 Task: Log work in the project TourPlan for the issue 'Add support for offline messaging and chat' spent time as '6w 1d 23h 52m' and remaining time as '1w 6d 23h 23m' and move to top of backlog. Now add the issue to the epic 'Email and messaging system upgrade'.
Action: Mouse moved to (720, 286)
Screenshot: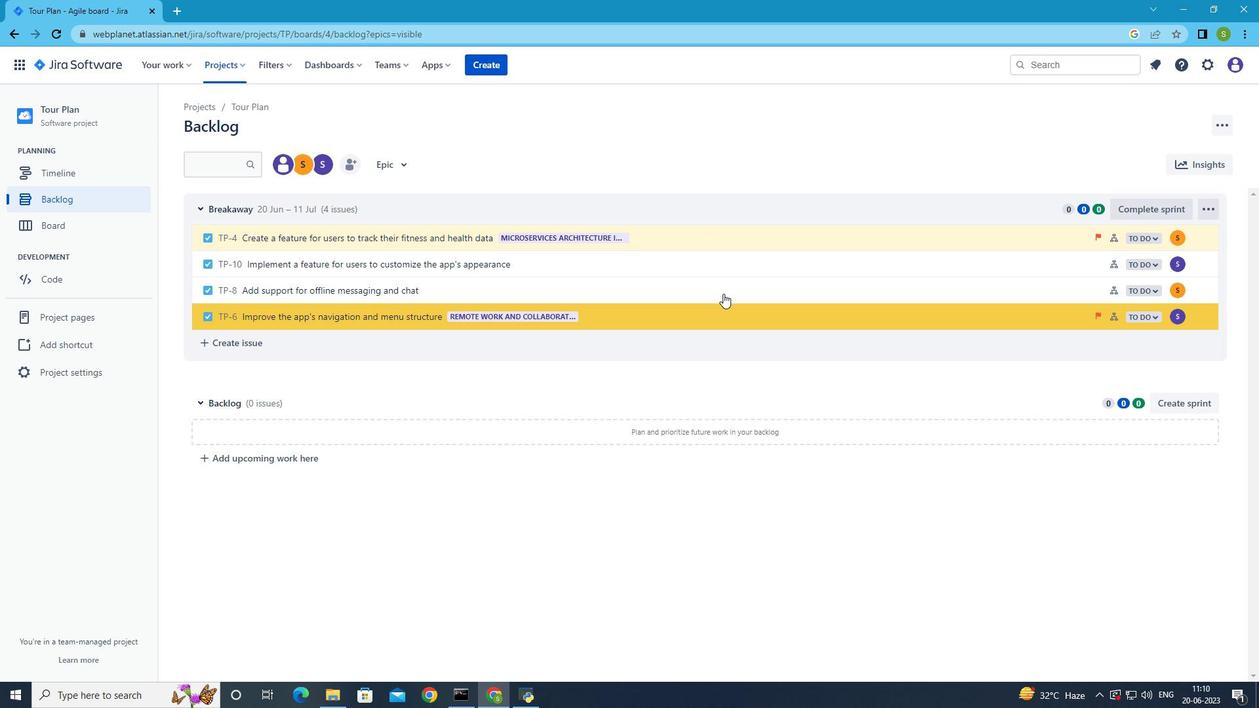 
Action: Mouse pressed left at (720, 286)
Screenshot: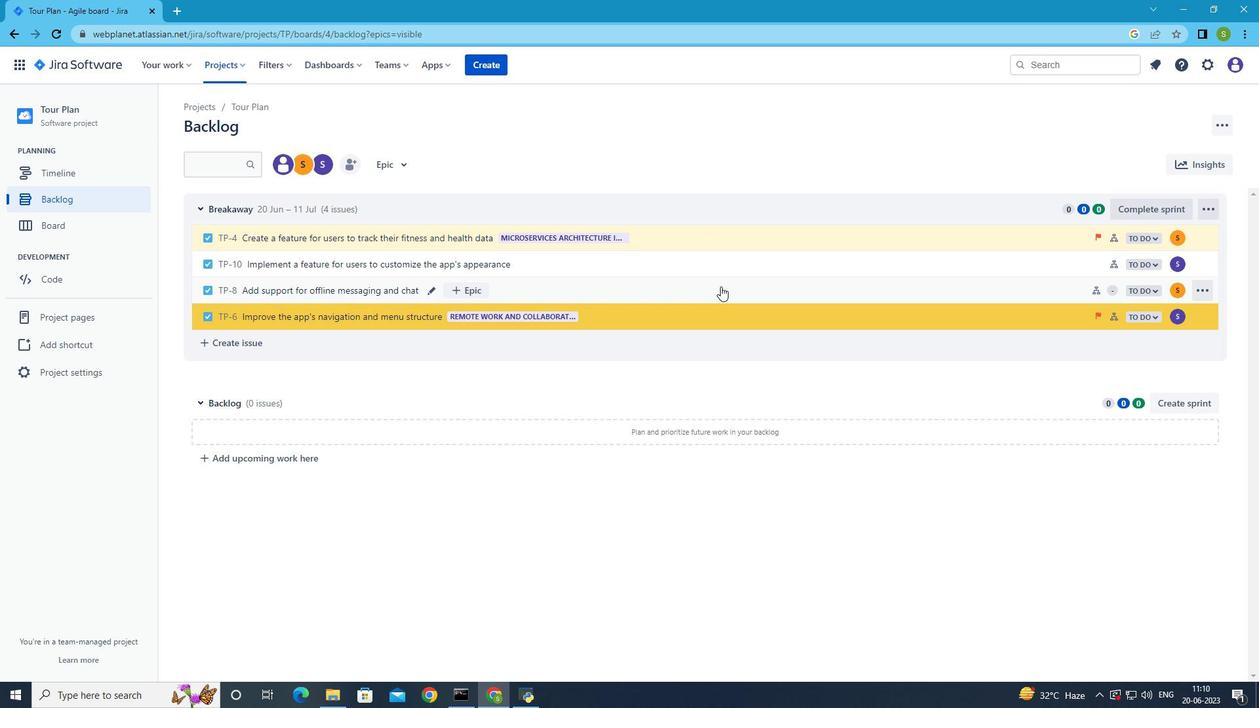 
Action: Mouse moved to (1200, 203)
Screenshot: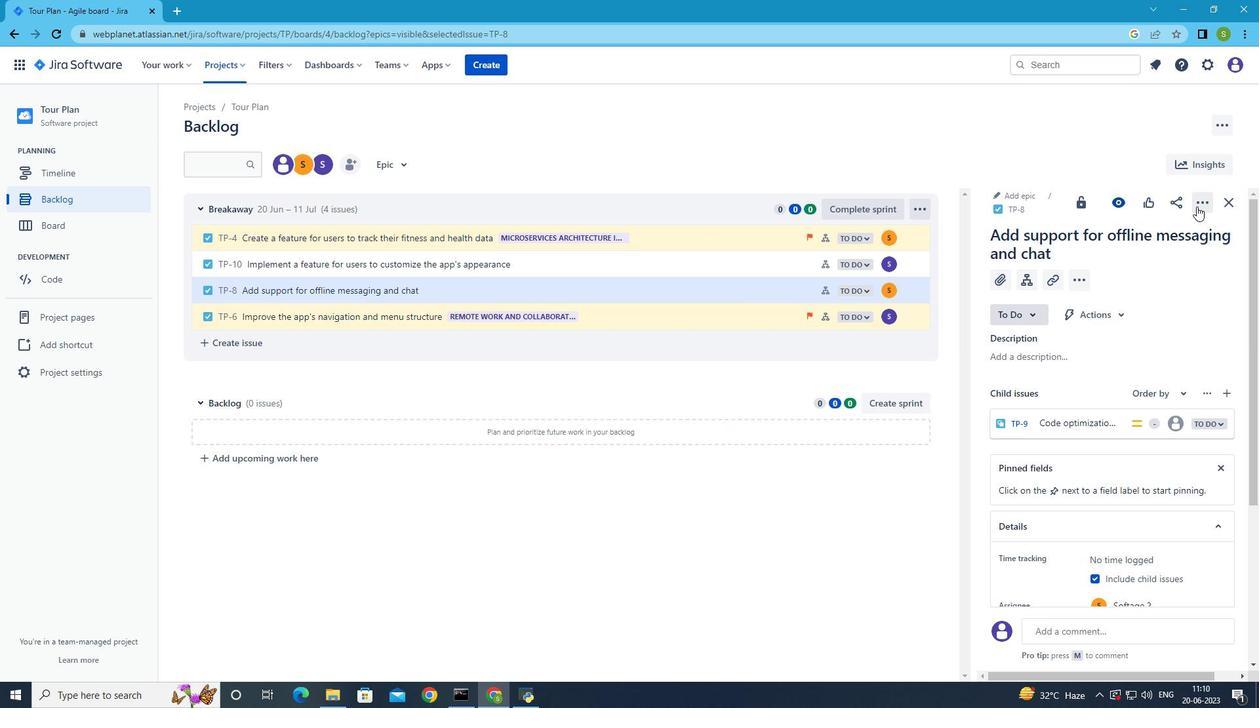 
Action: Mouse pressed left at (1200, 203)
Screenshot: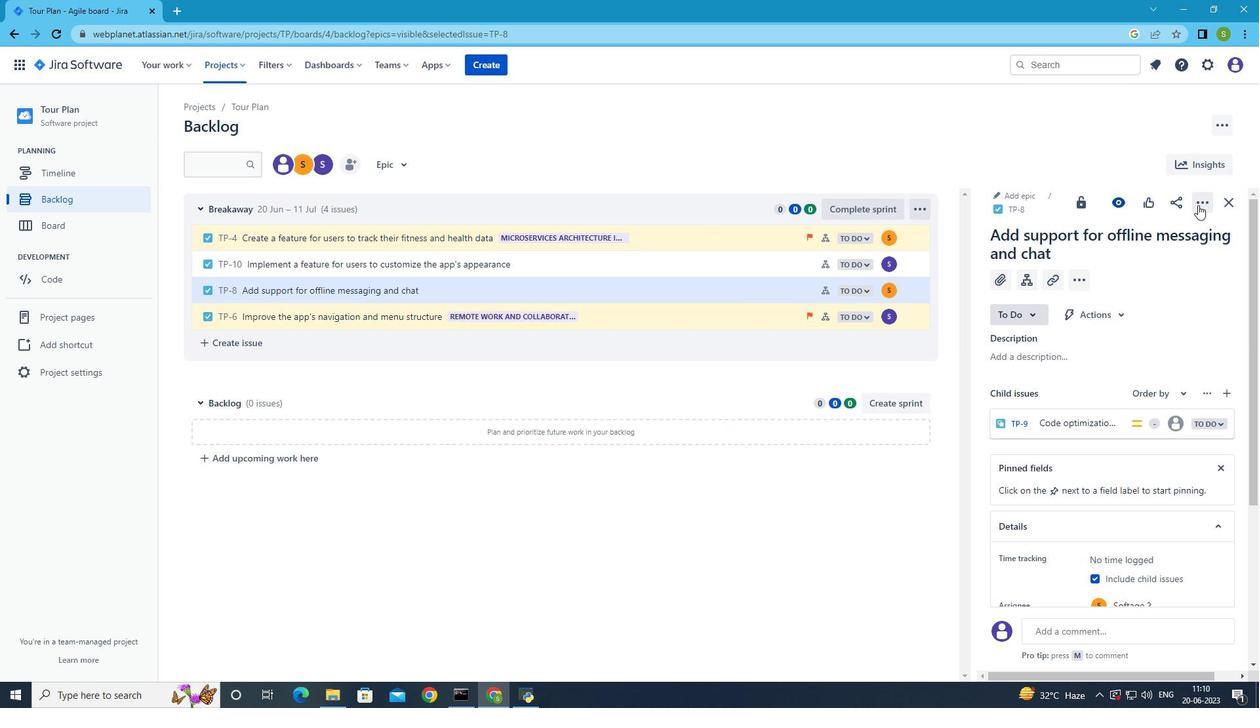 
Action: Mouse moved to (1175, 242)
Screenshot: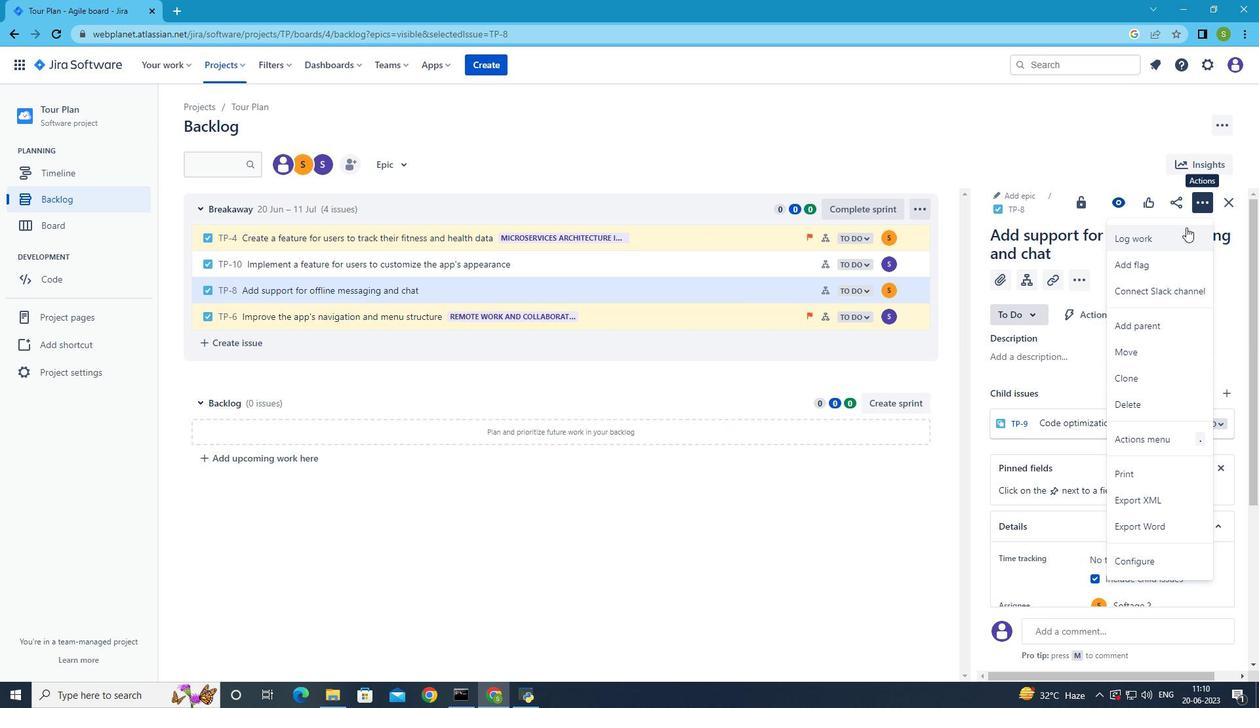
Action: Mouse pressed left at (1175, 242)
Screenshot: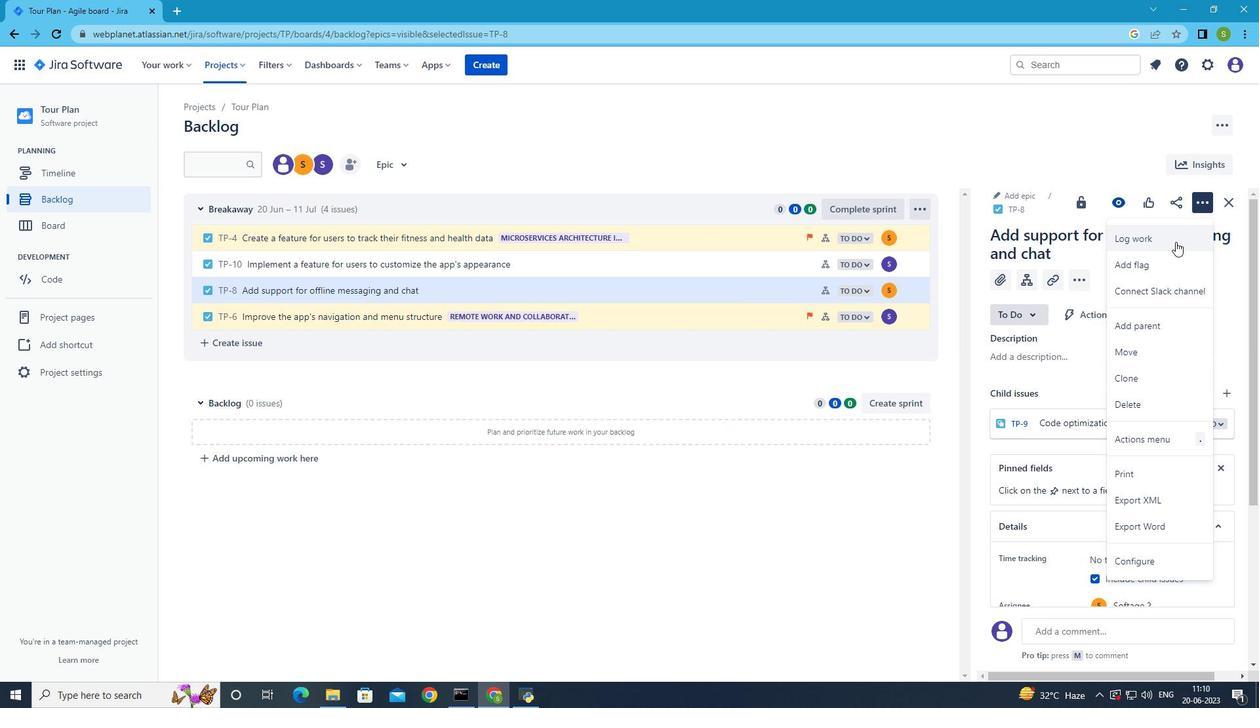 
Action: Mouse moved to (535, 194)
Screenshot: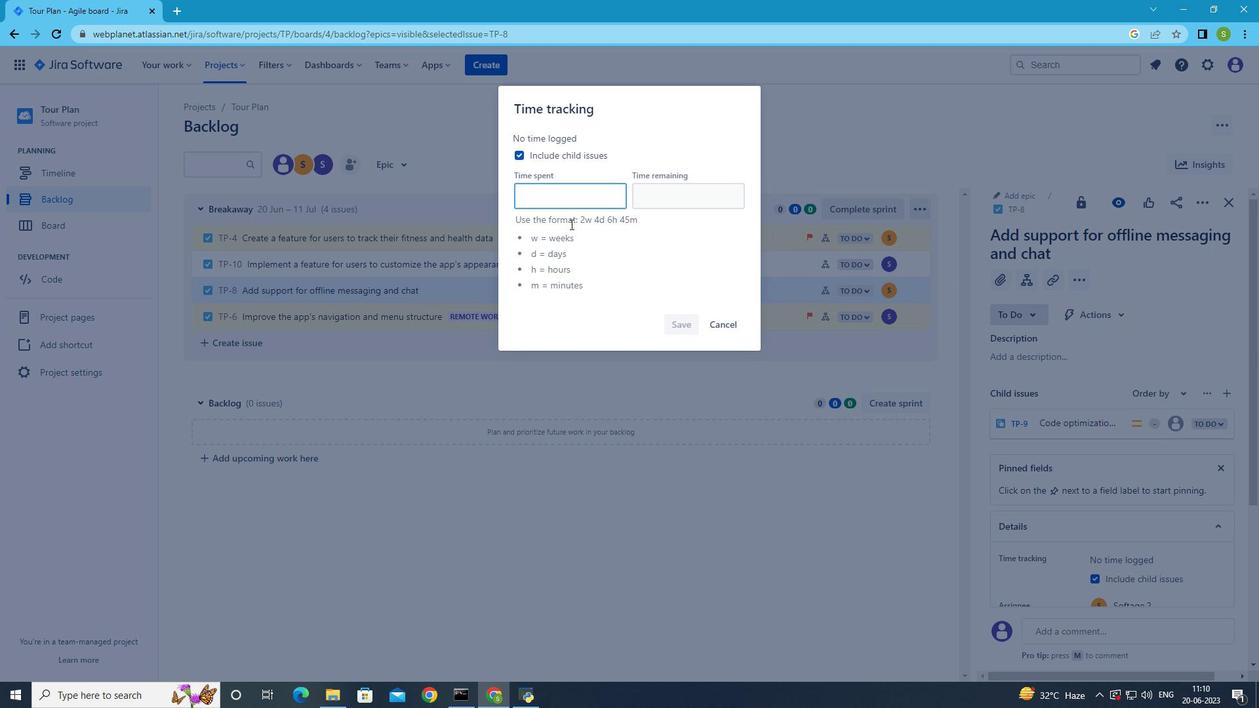 
Action: Mouse pressed left at (535, 194)
Screenshot: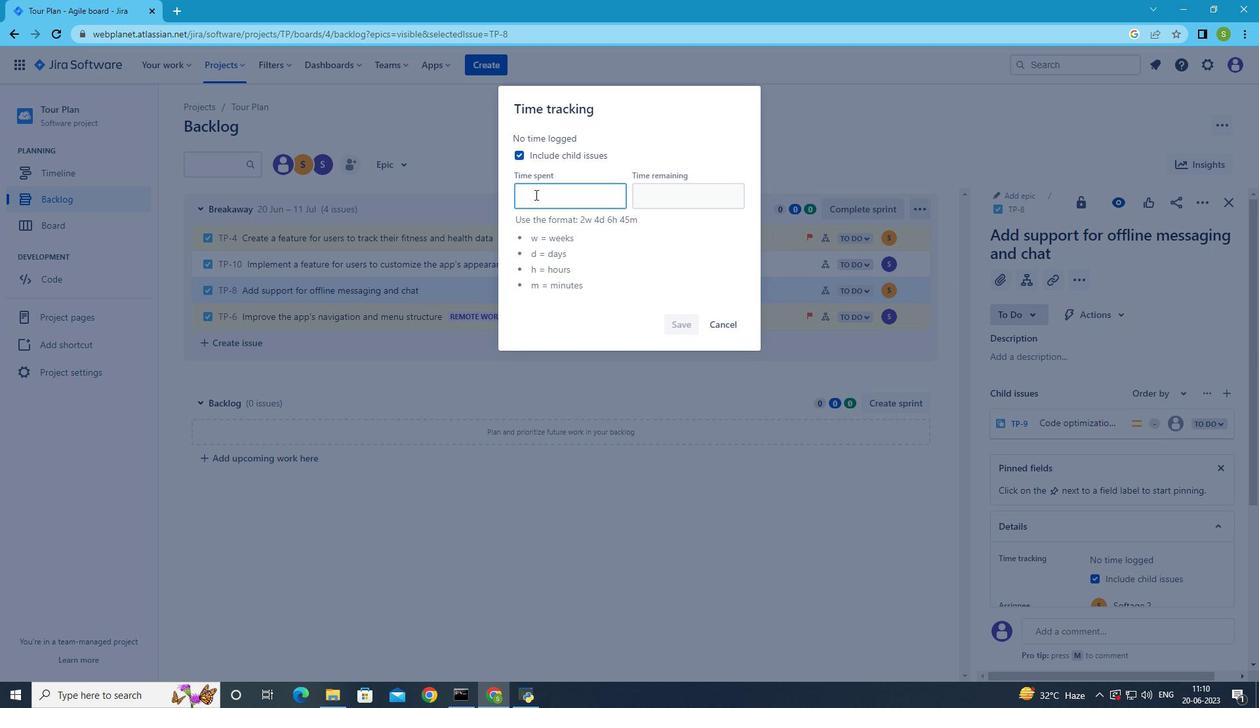 
Action: Key pressed 1d<Key.space>23h<Key.space>52m
Screenshot: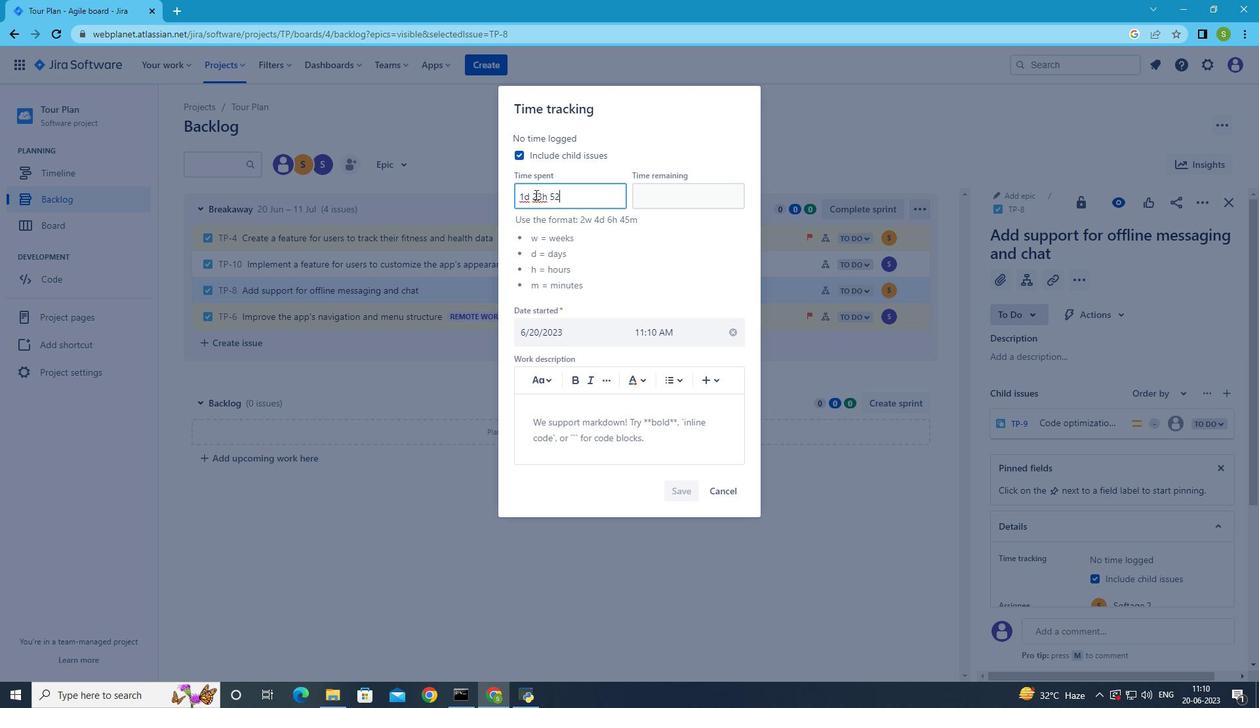 
Action: Mouse moved to (680, 203)
Screenshot: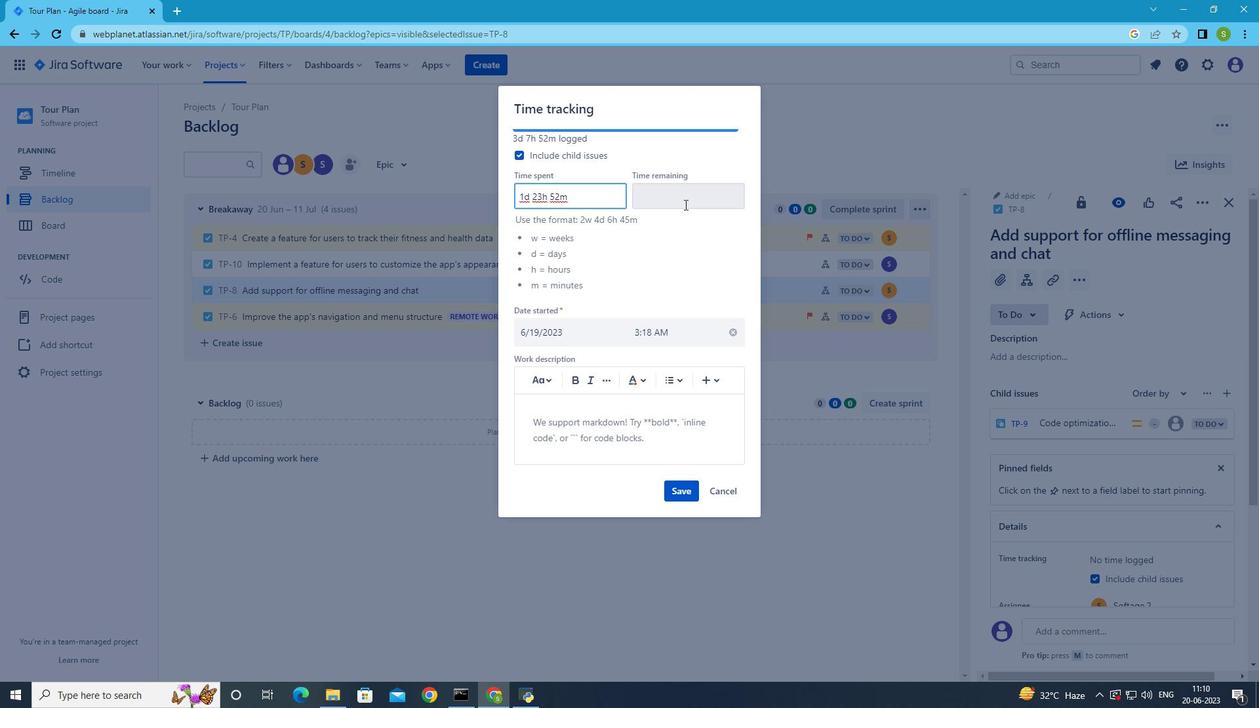 
Action: Mouse pressed left at (680, 203)
Screenshot: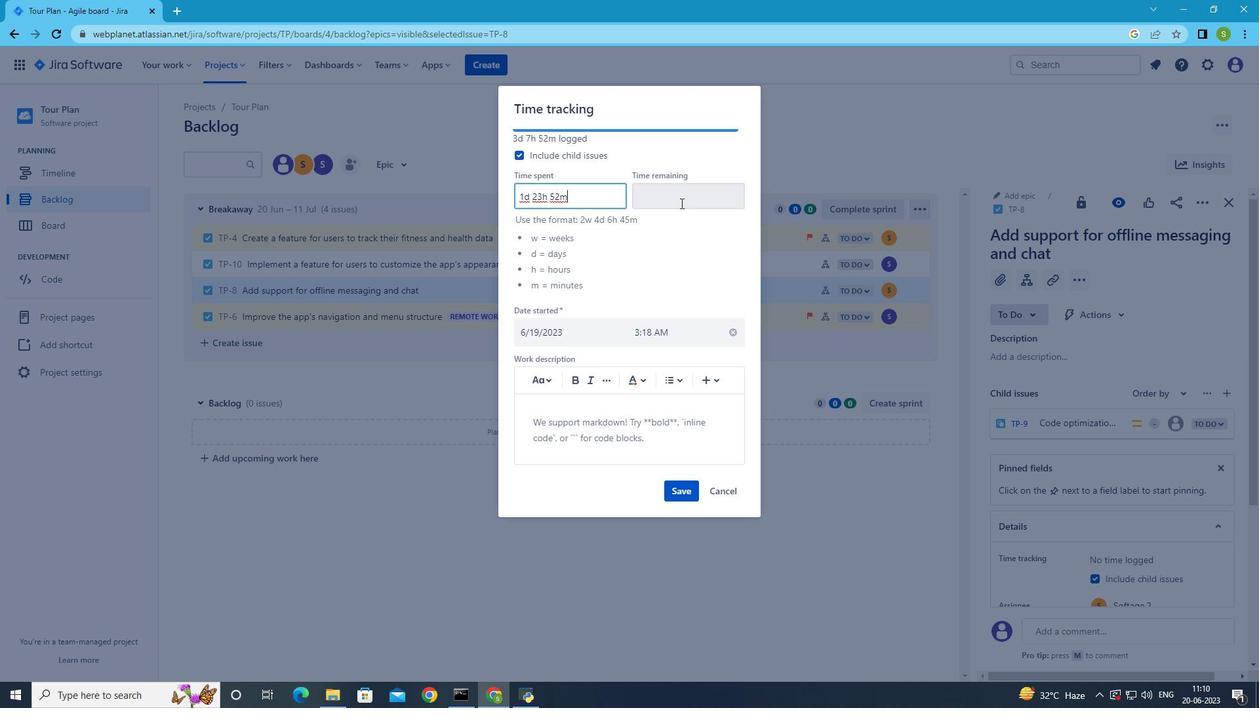 
Action: Key pressed 1w<Key.space>6d<Key.space>23h<Key.space>23m
Screenshot: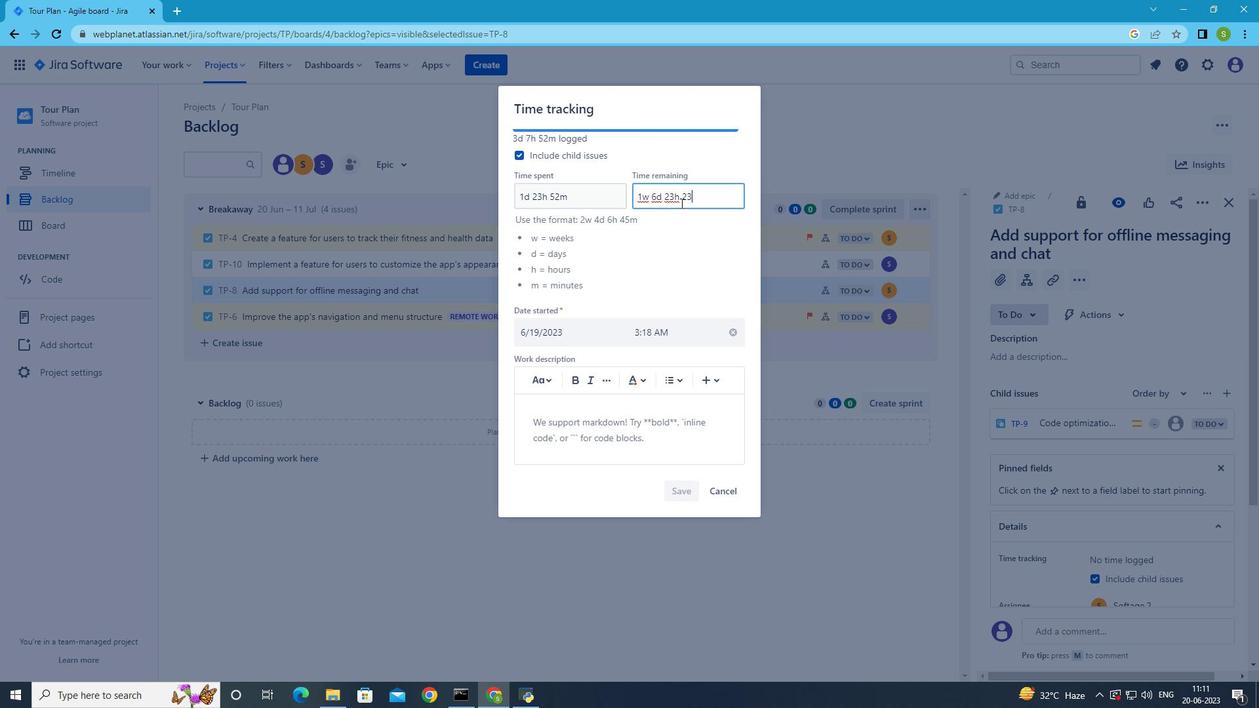 
Action: Mouse moved to (680, 493)
Screenshot: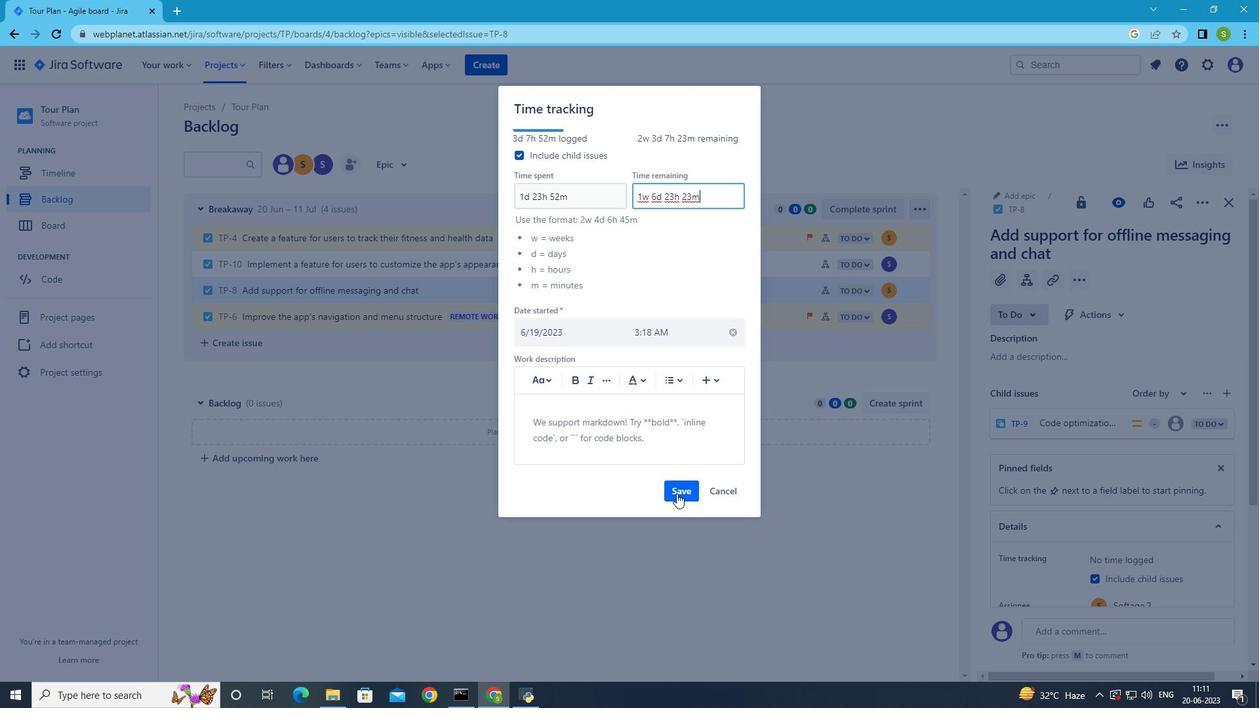 
Action: Mouse pressed left at (680, 493)
Screenshot: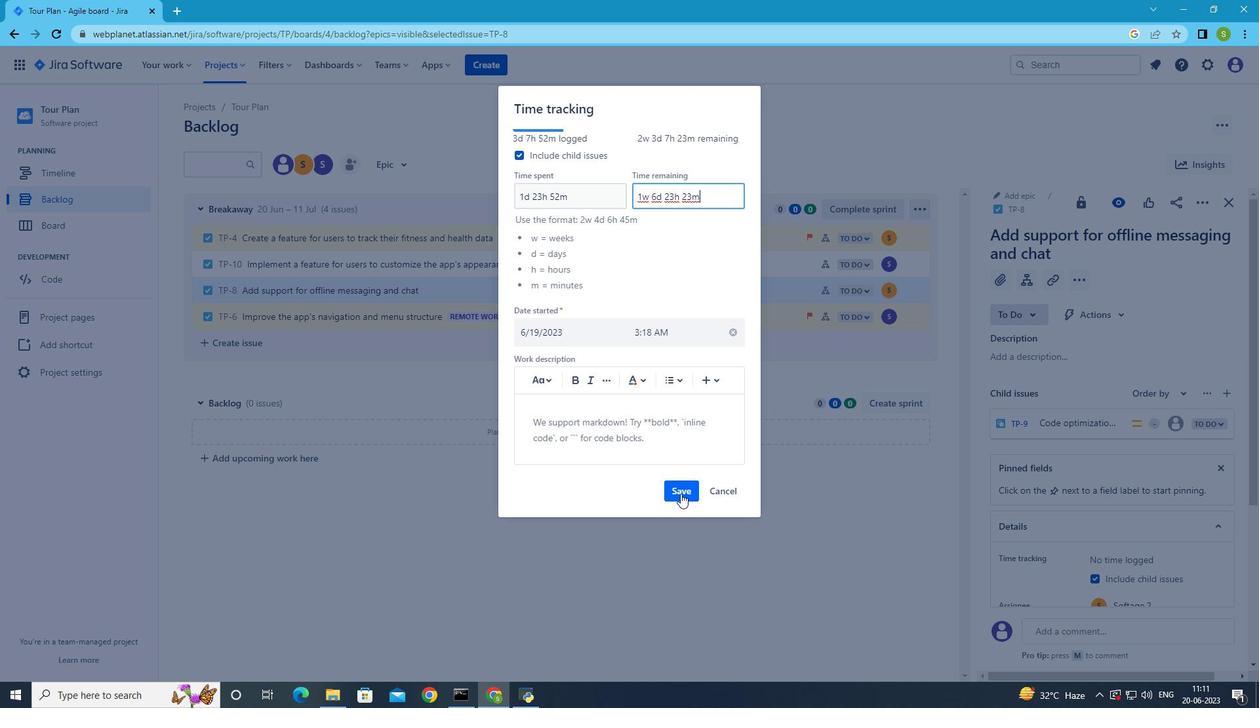 
Action: Mouse moved to (1196, 203)
Screenshot: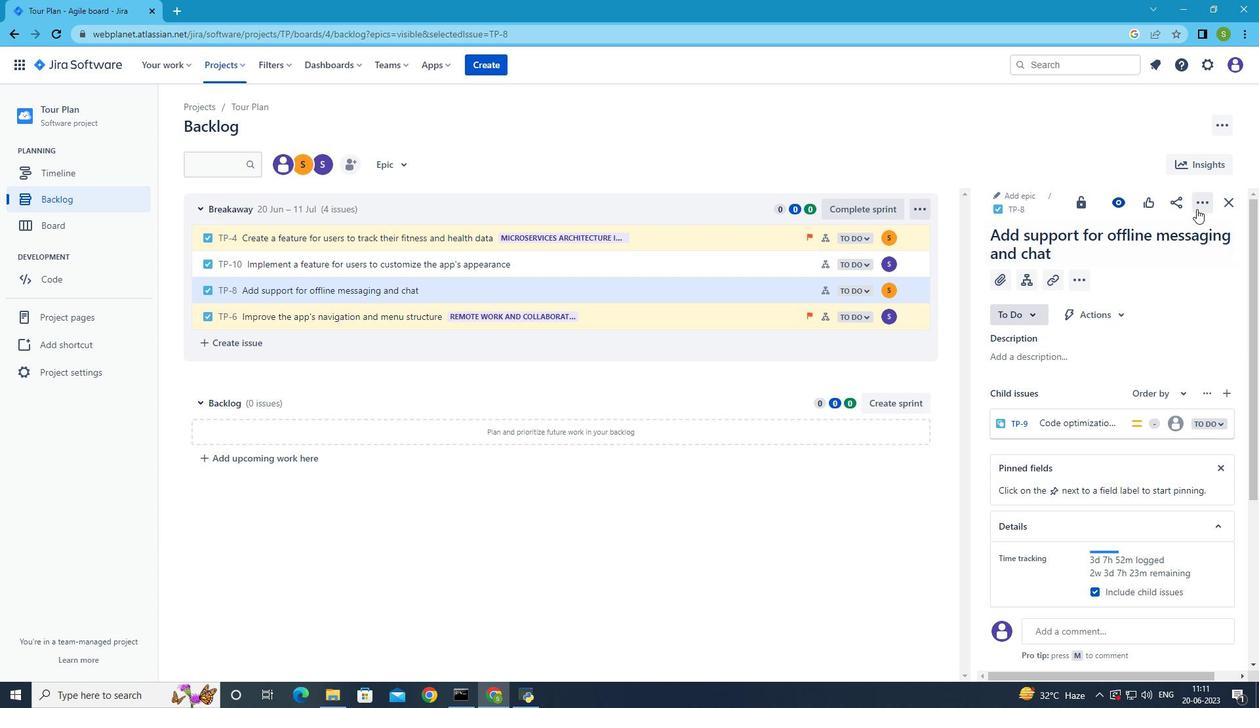 
Action: Mouse pressed left at (1196, 203)
Screenshot: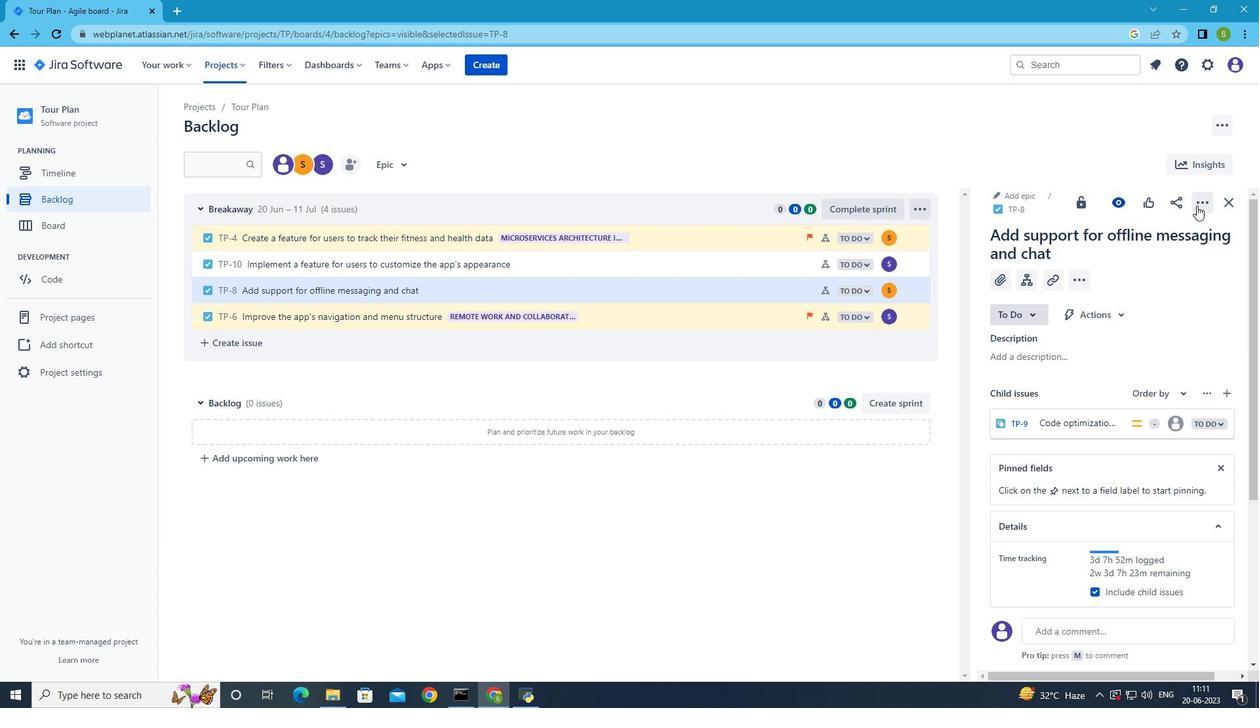 
Action: Mouse moved to (1160, 261)
Screenshot: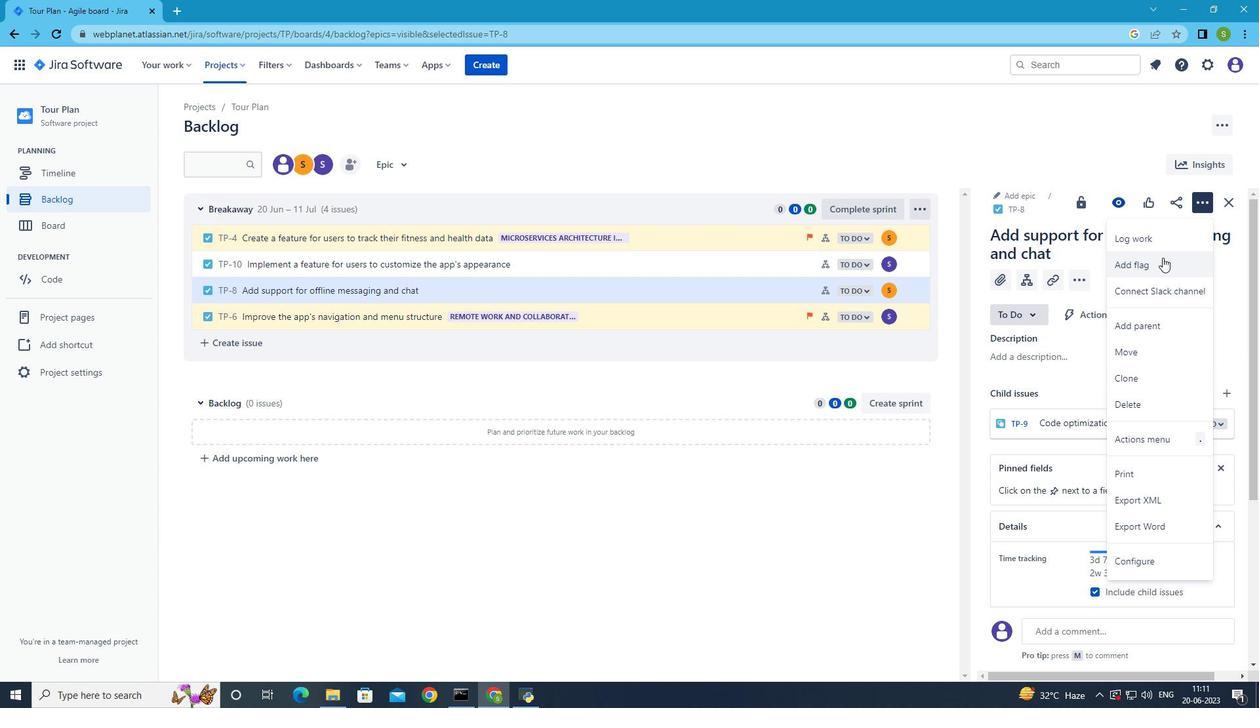 
Action: Mouse pressed left at (1160, 261)
Screenshot: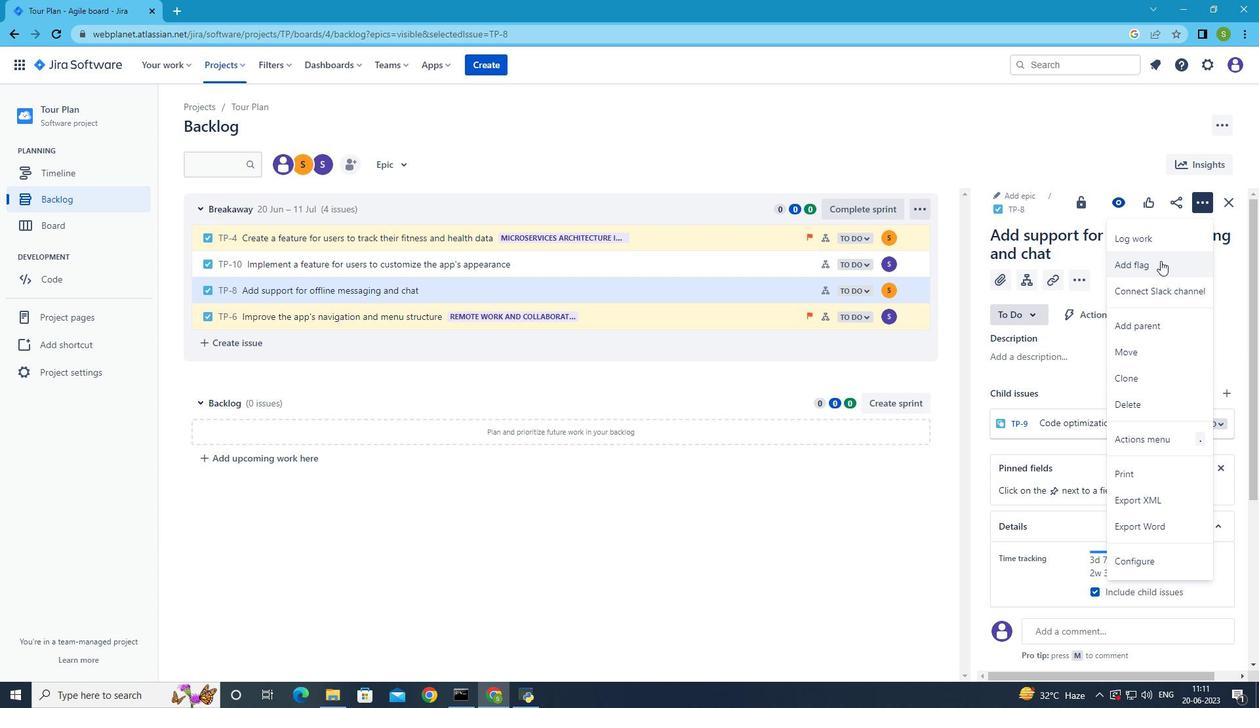 
Action: Mouse moved to (453, 294)
Screenshot: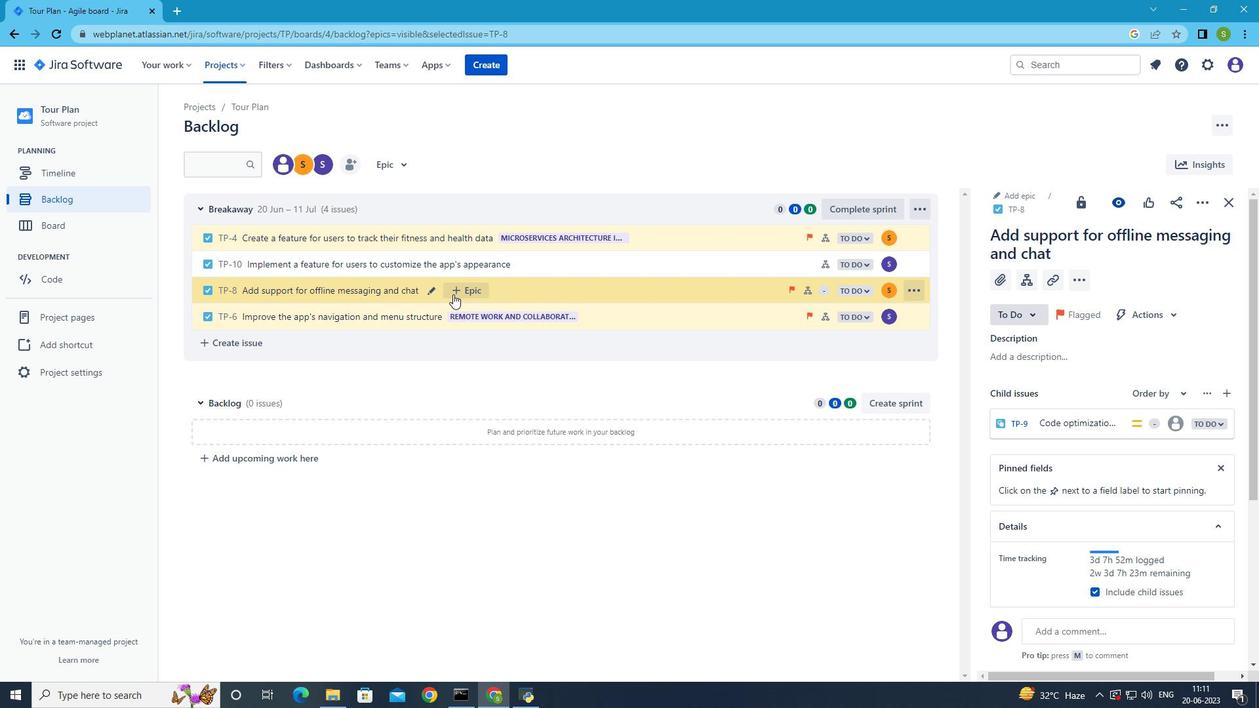 
Action: Mouse pressed left at (453, 294)
Screenshot: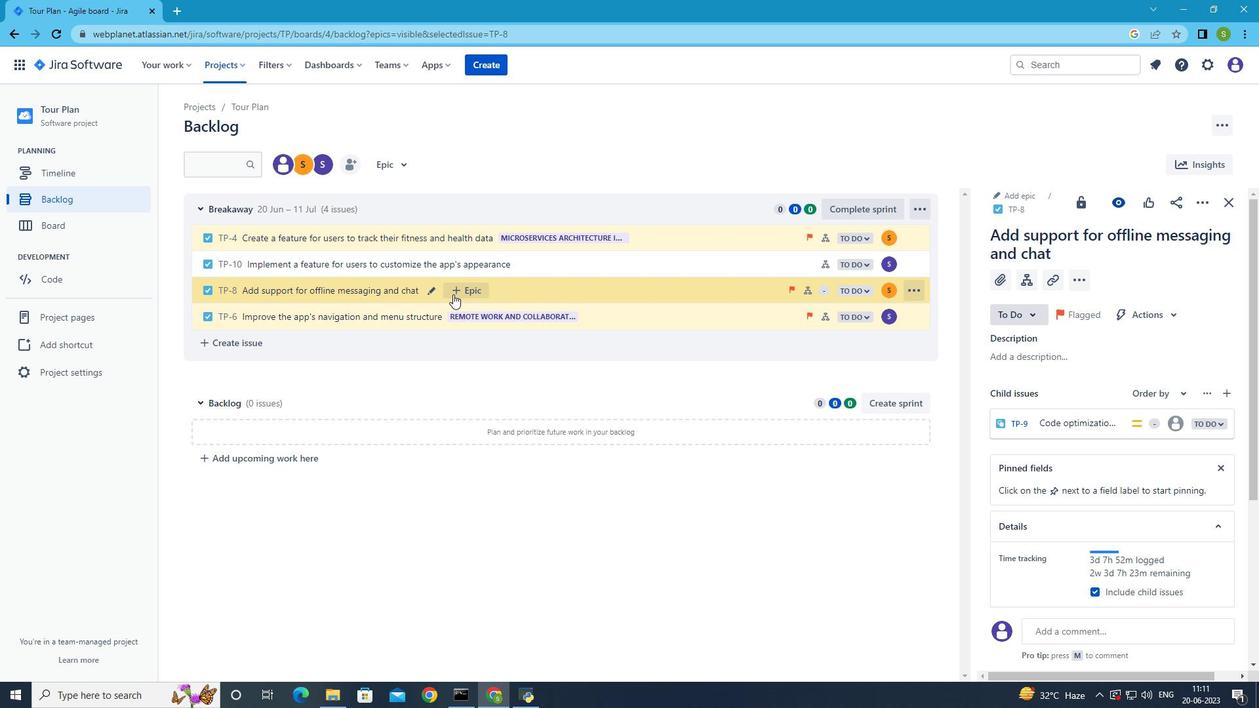 
Action: Mouse moved to (514, 390)
Screenshot: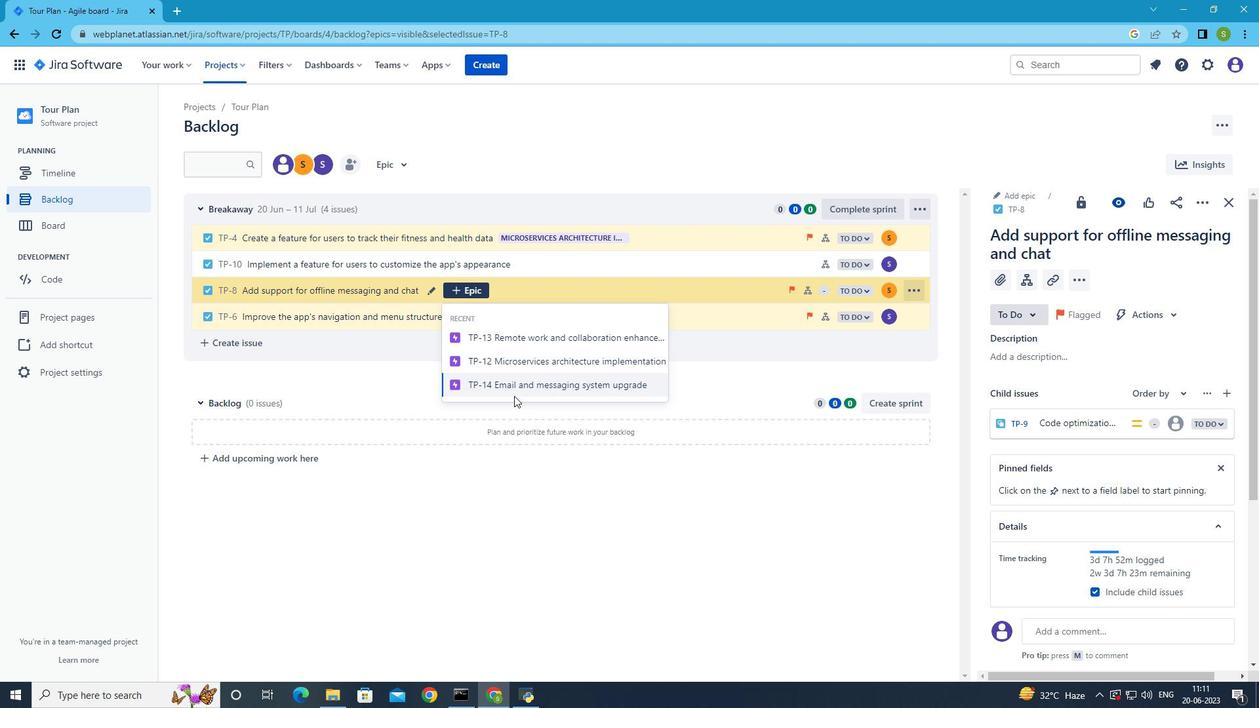 
Action: Mouse pressed left at (514, 390)
Screenshot: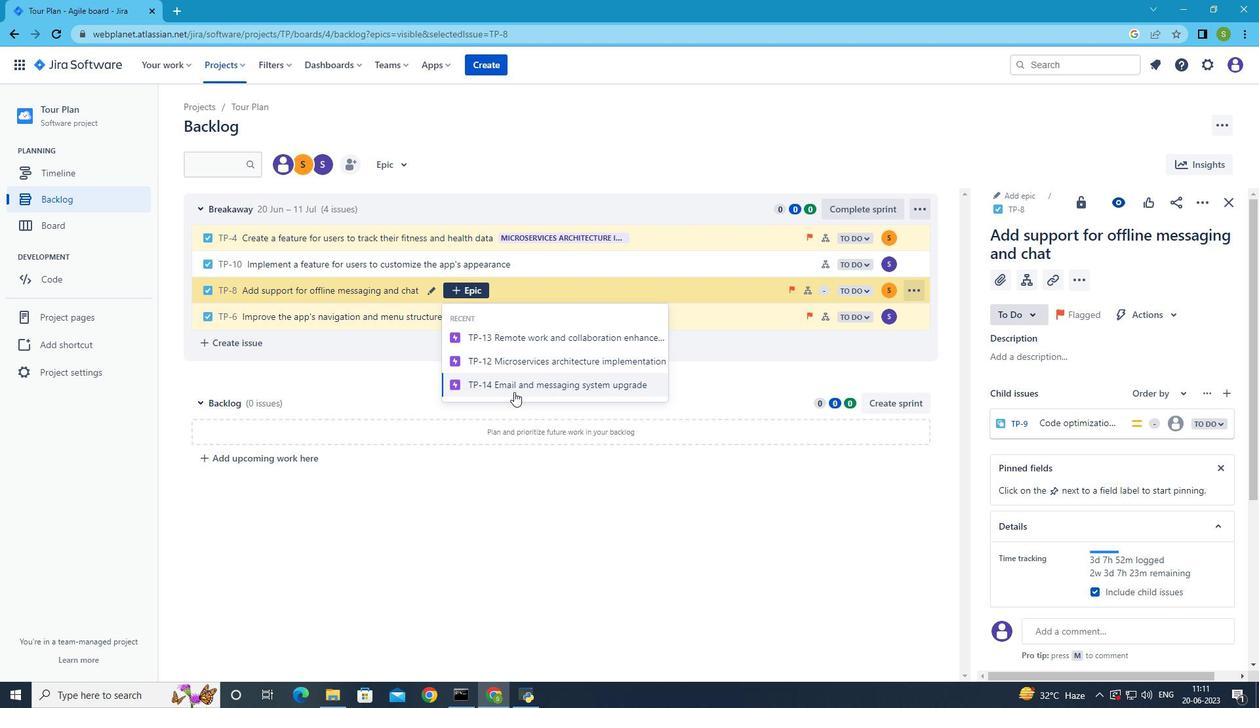 
Action: Mouse moved to (586, 431)
Screenshot: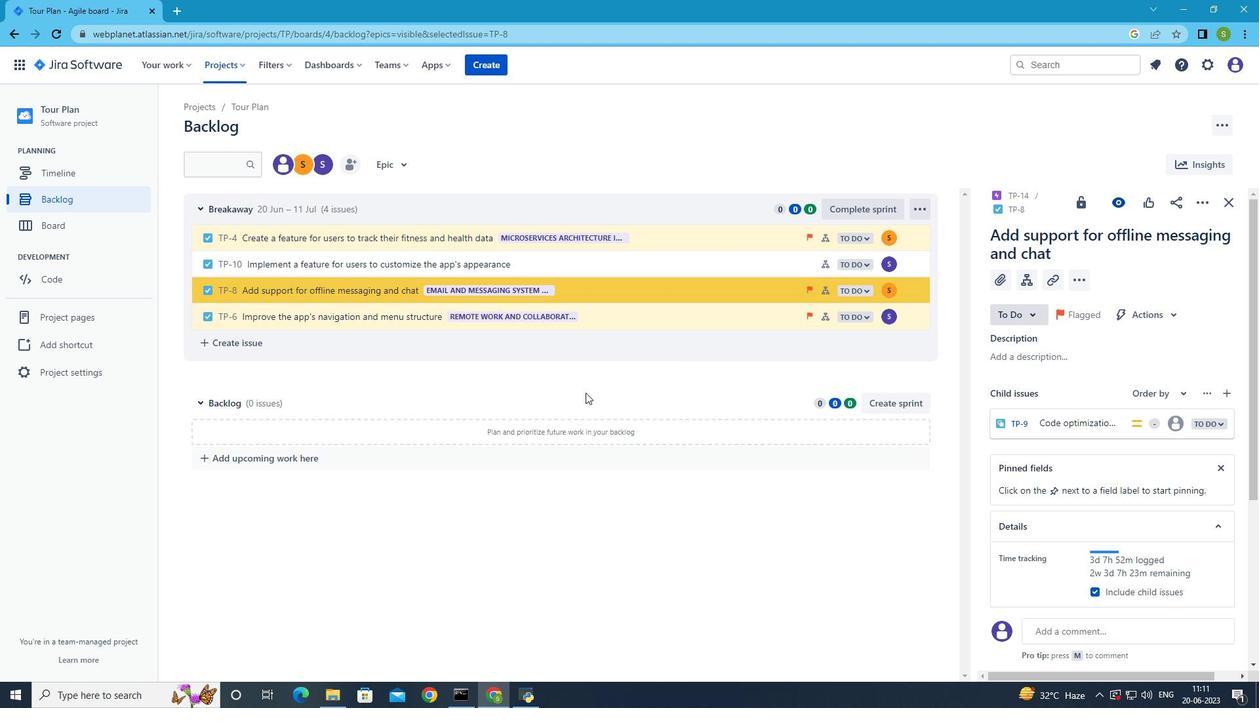 
